 Task: Use the formula "NORMSDIST" in spreadsheet "Project portfolio".
Action: Mouse pressed left at (93, 180)
Screenshot: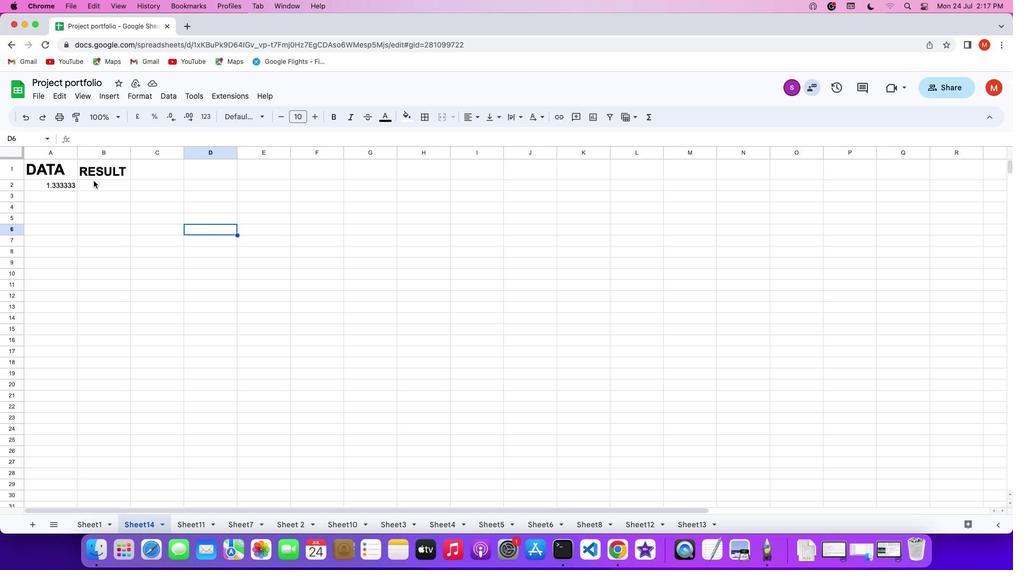 
Action: Mouse moved to (94, 182)
Screenshot: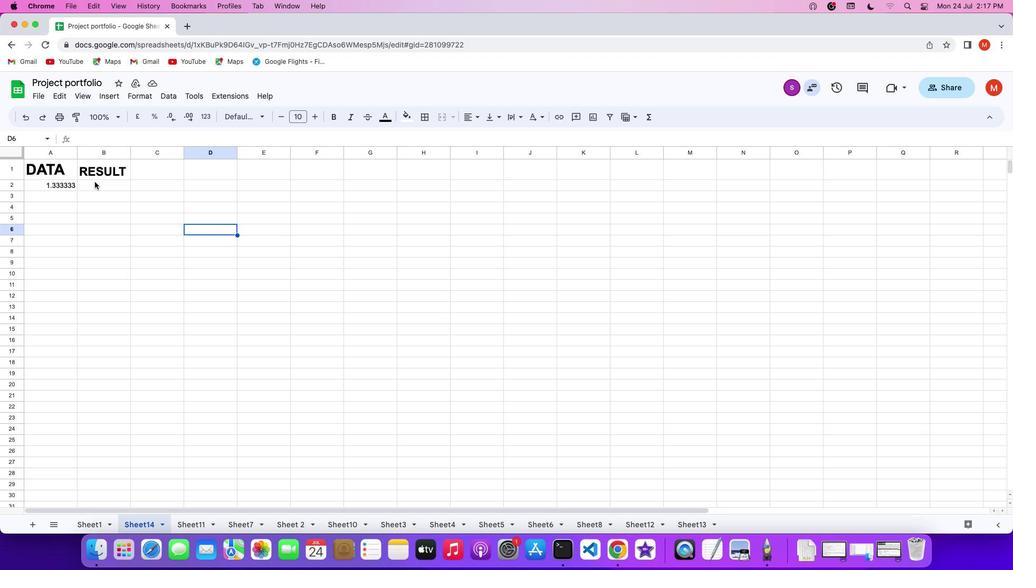 
Action: Mouse pressed left at (94, 182)
Screenshot: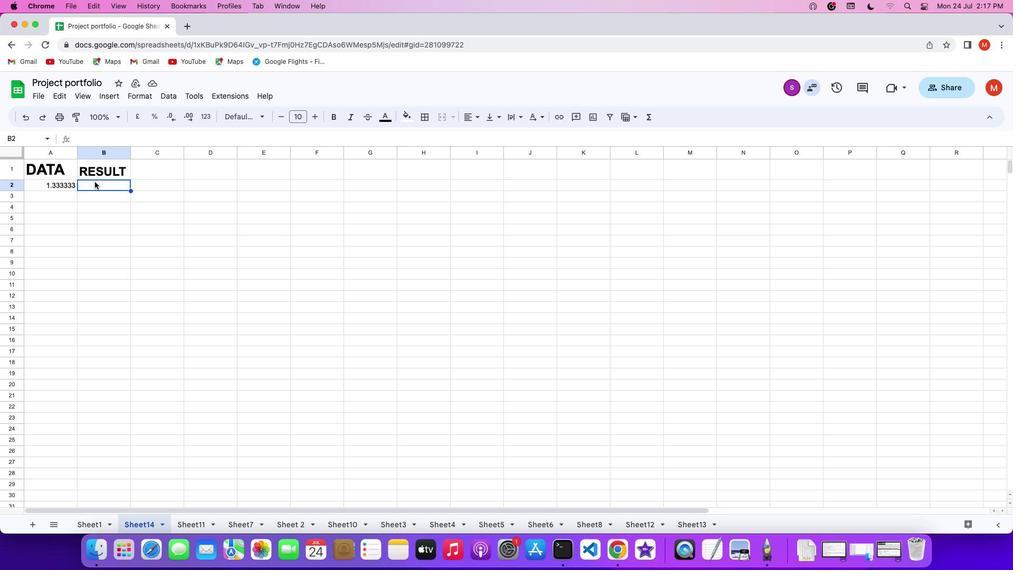 
Action: Mouse pressed left at (94, 182)
Screenshot: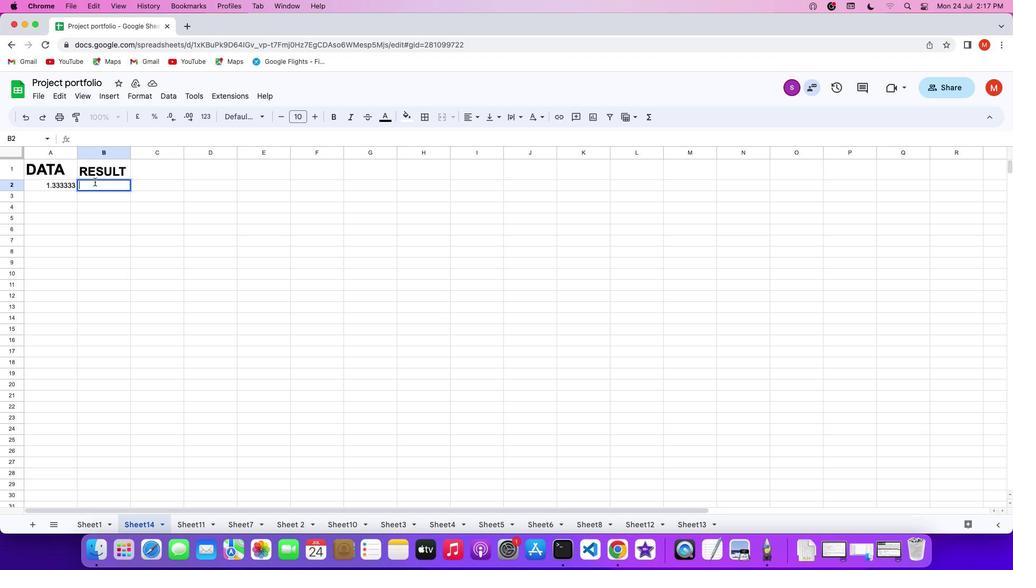 
Action: Key pressed '='
Screenshot: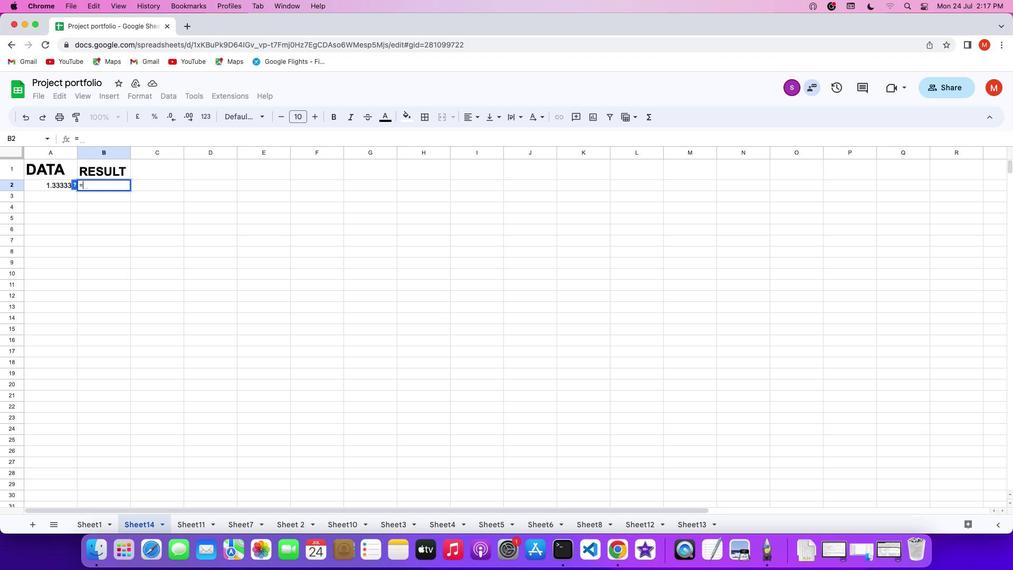 
Action: Mouse moved to (655, 119)
Screenshot: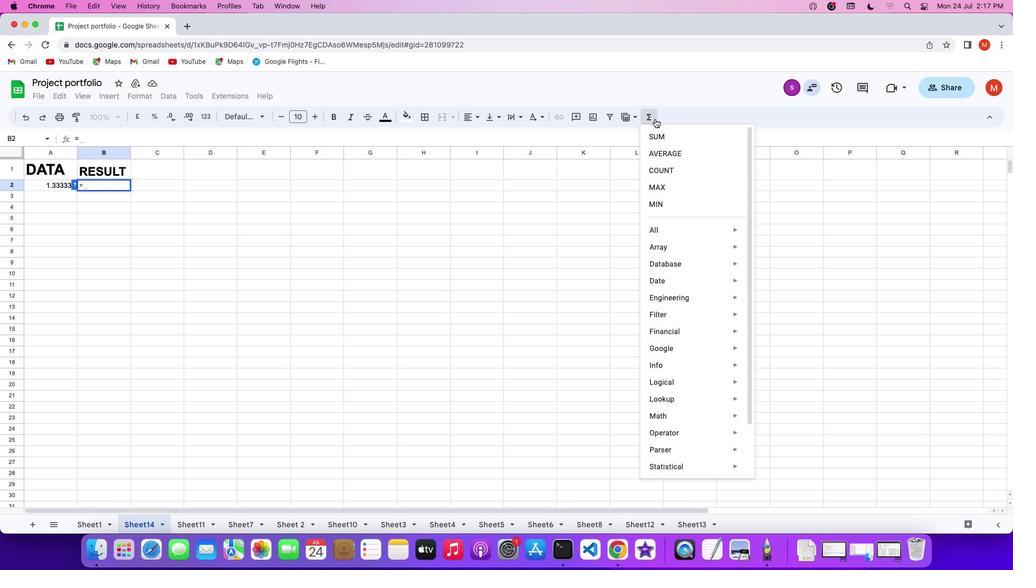 
Action: Mouse pressed left at (655, 119)
Screenshot: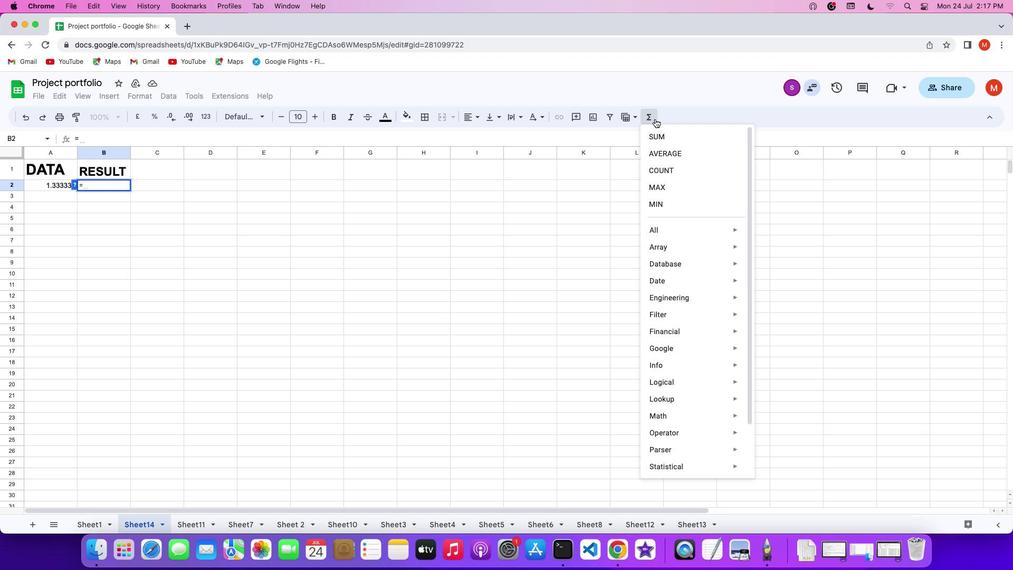 
Action: Mouse moved to (775, 438)
Screenshot: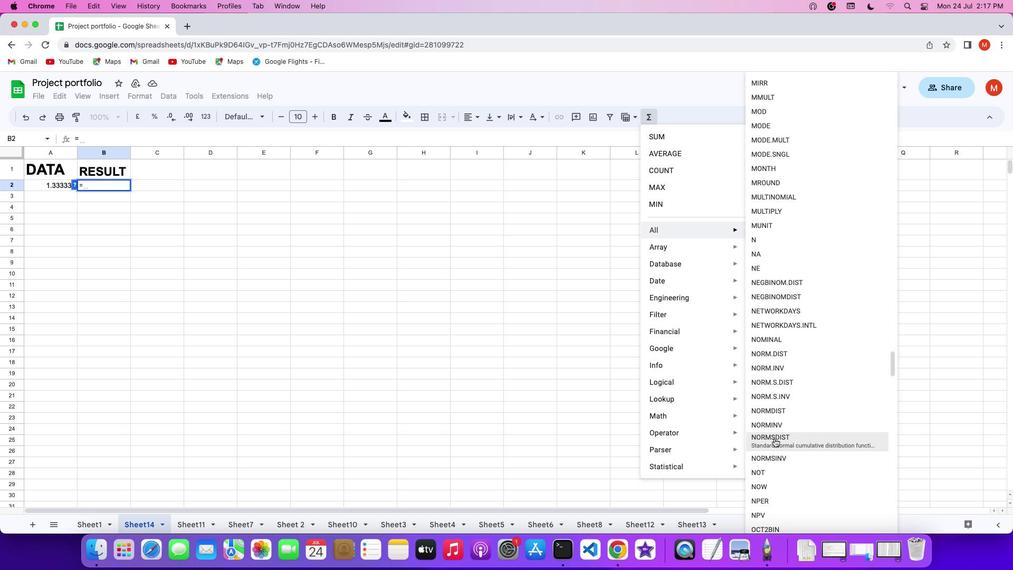 
Action: Mouse pressed left at (775, 438)
Screenshot: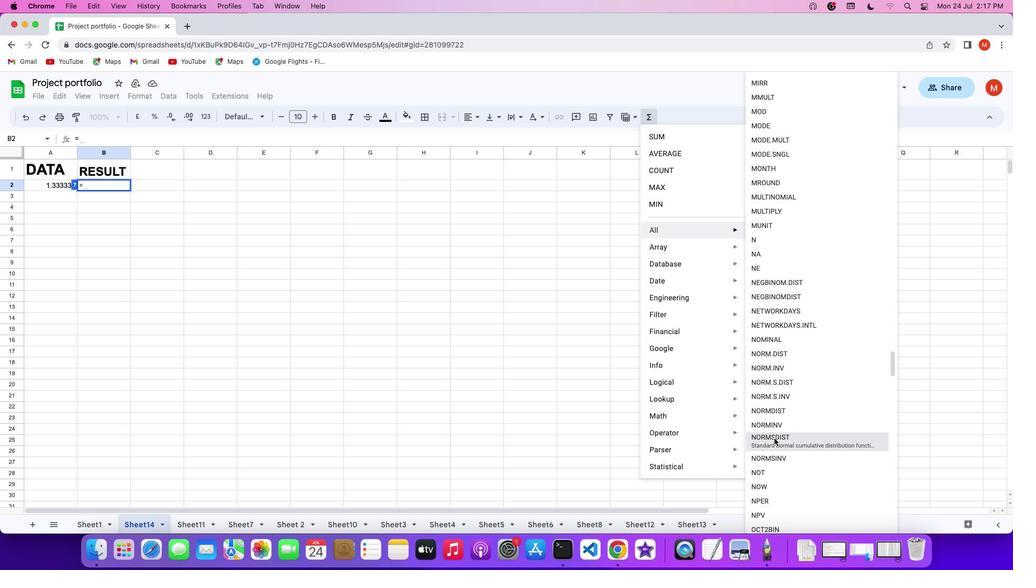 
Action: Mouse moved to (58, 186)
Screenshot: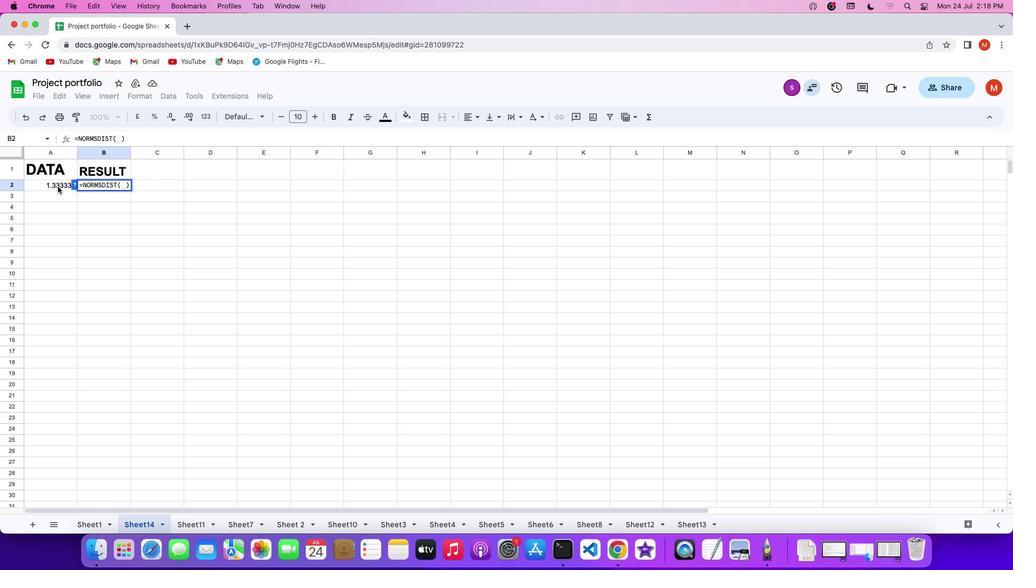 
Action: Mouse pressed left at (58, 186)
Screenshot: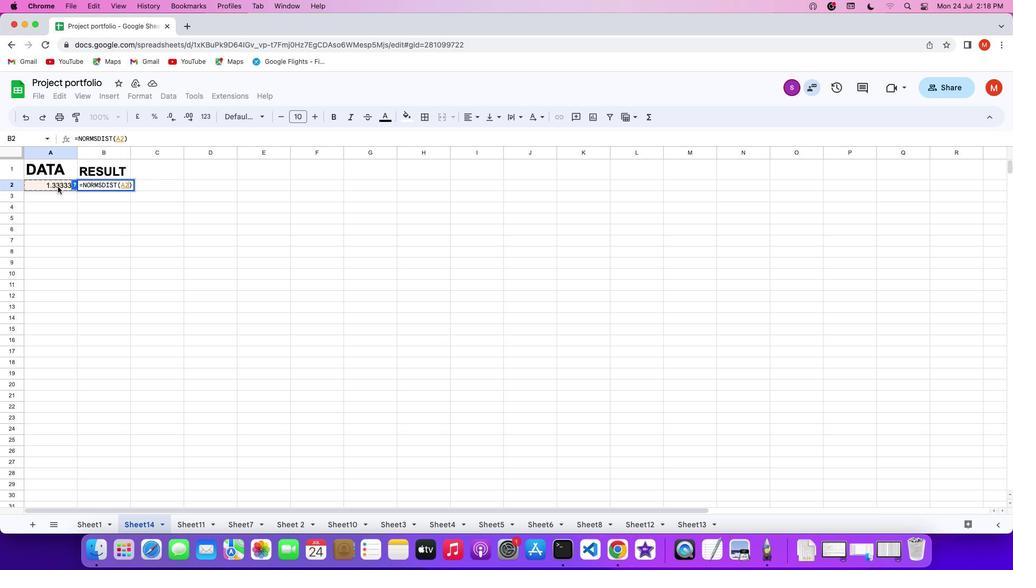
Action: Mouse moved to (104, 195)
Screenshot: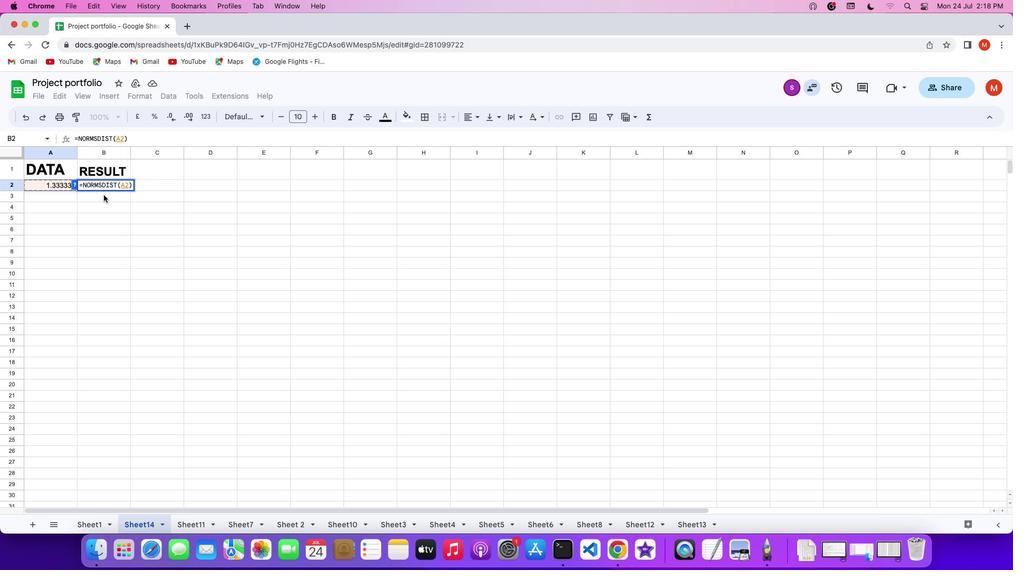 
Action: Key pressed Key.enter
Screenshot: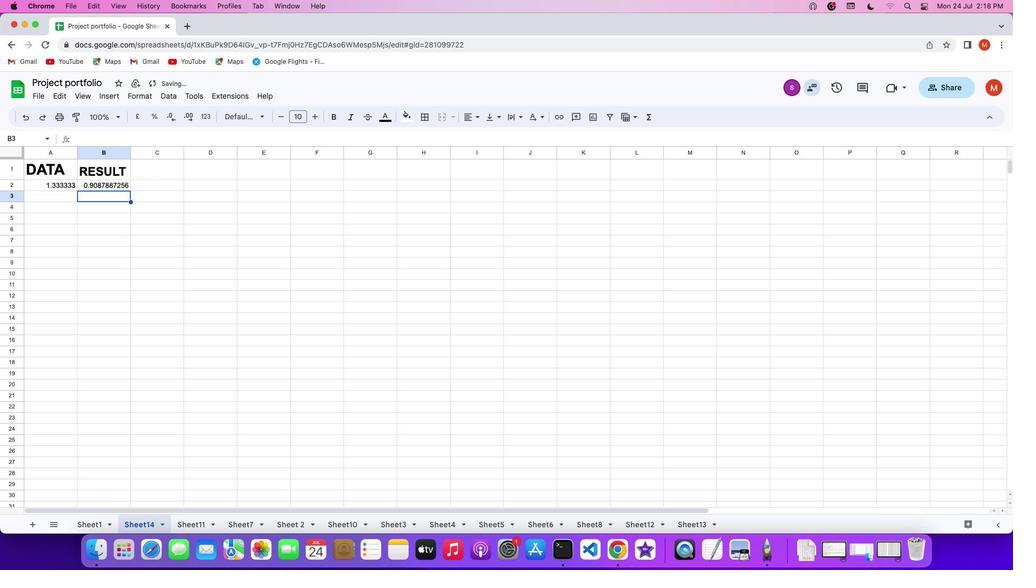 
